 Task: Set a specific webpage as your homepage.
Action: Mouse moved to (1353, 30)
Screenshot: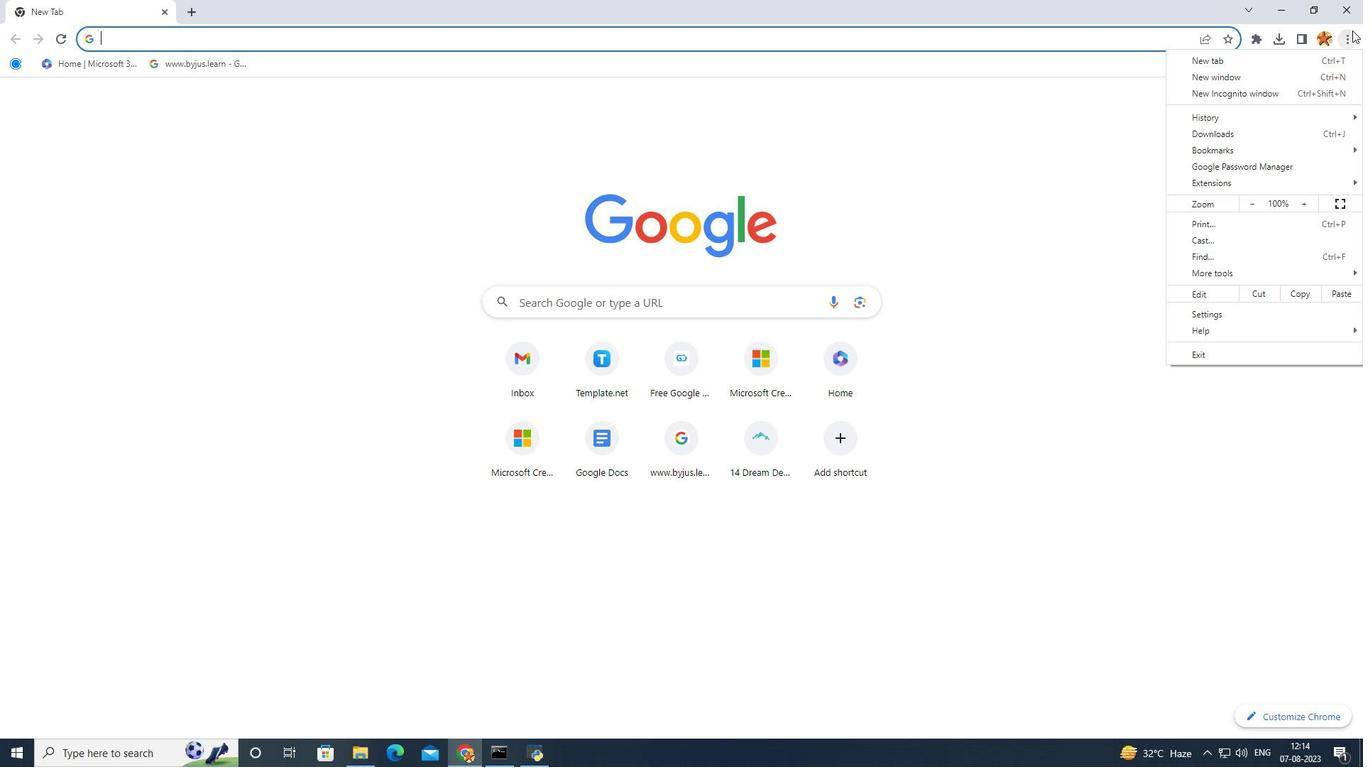 
Action: Mouse pressed left at (1353, 30)
Screenshot: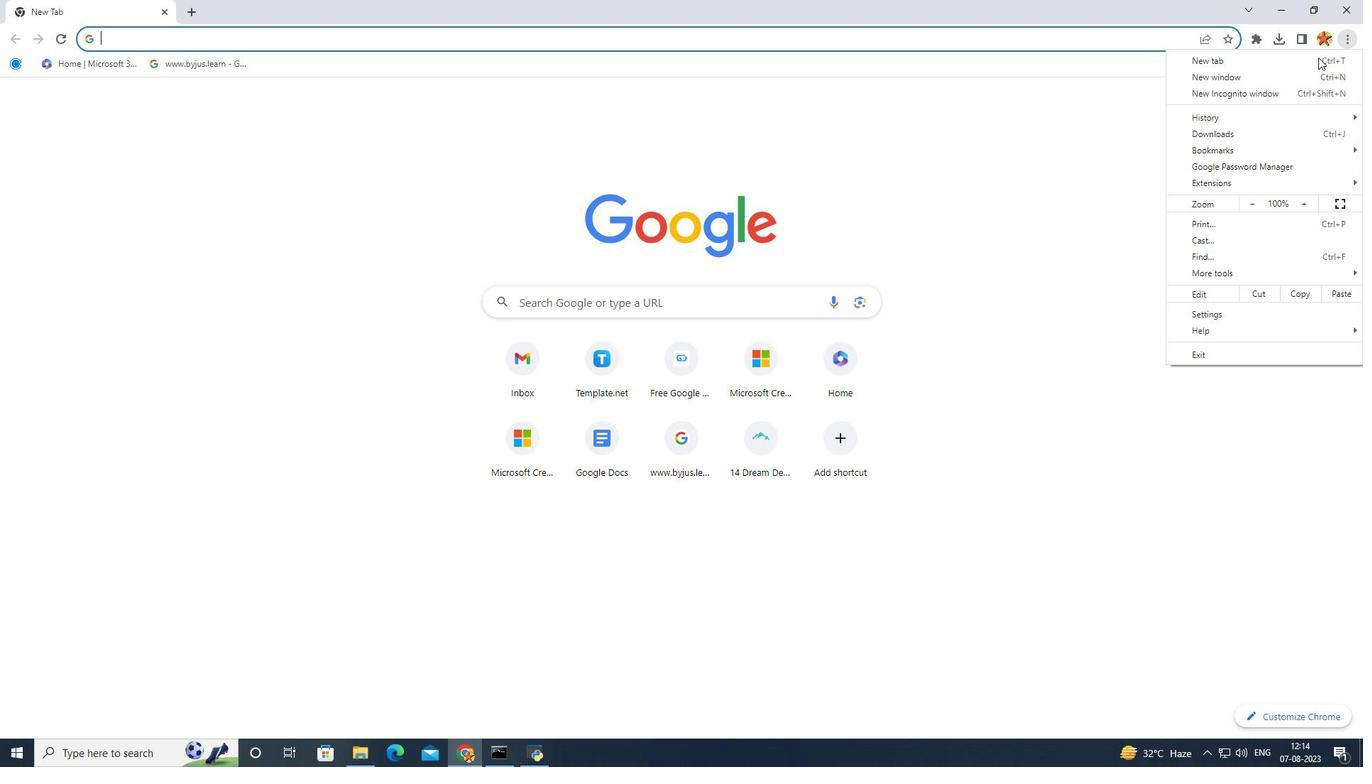 
Action: Mouse moved to (1179, 314)
Screenshot: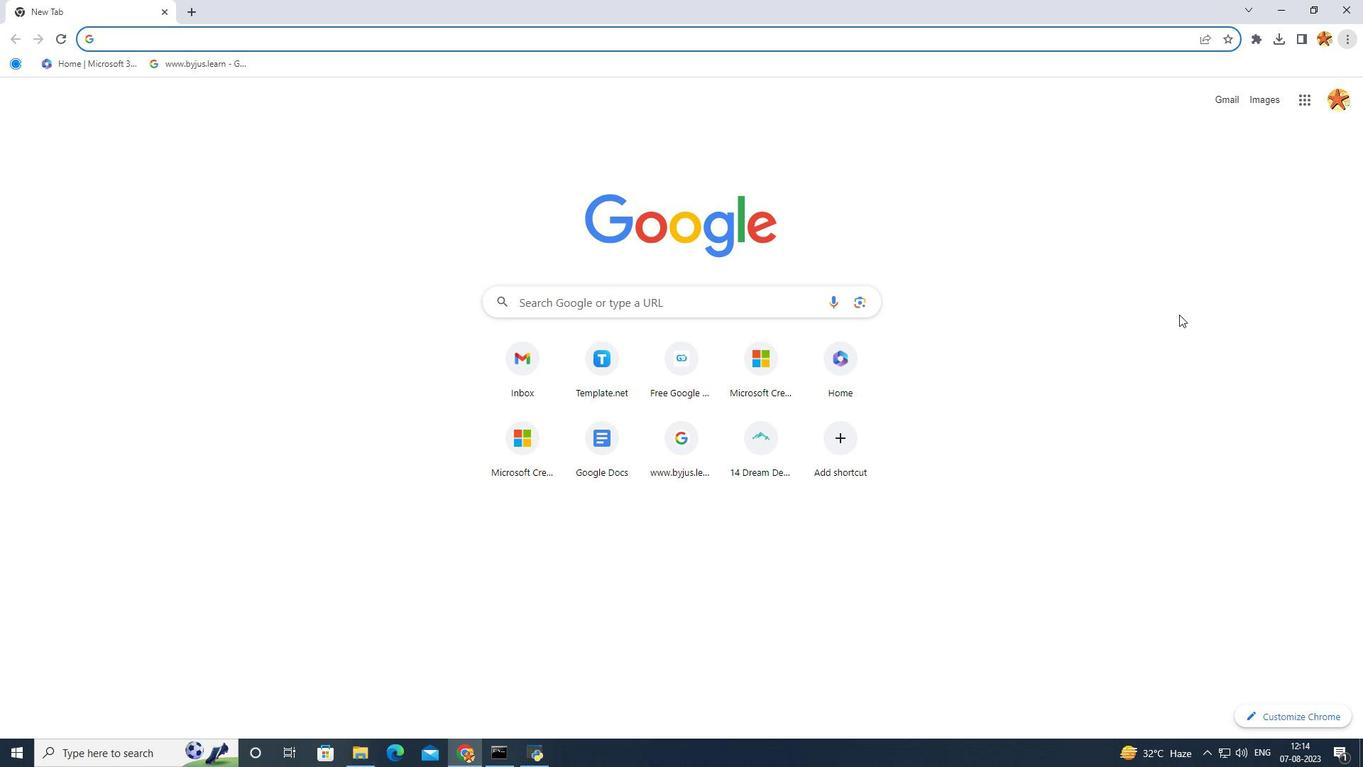 
Action: Mouse pressed left at (1179, 314)
Screenshot: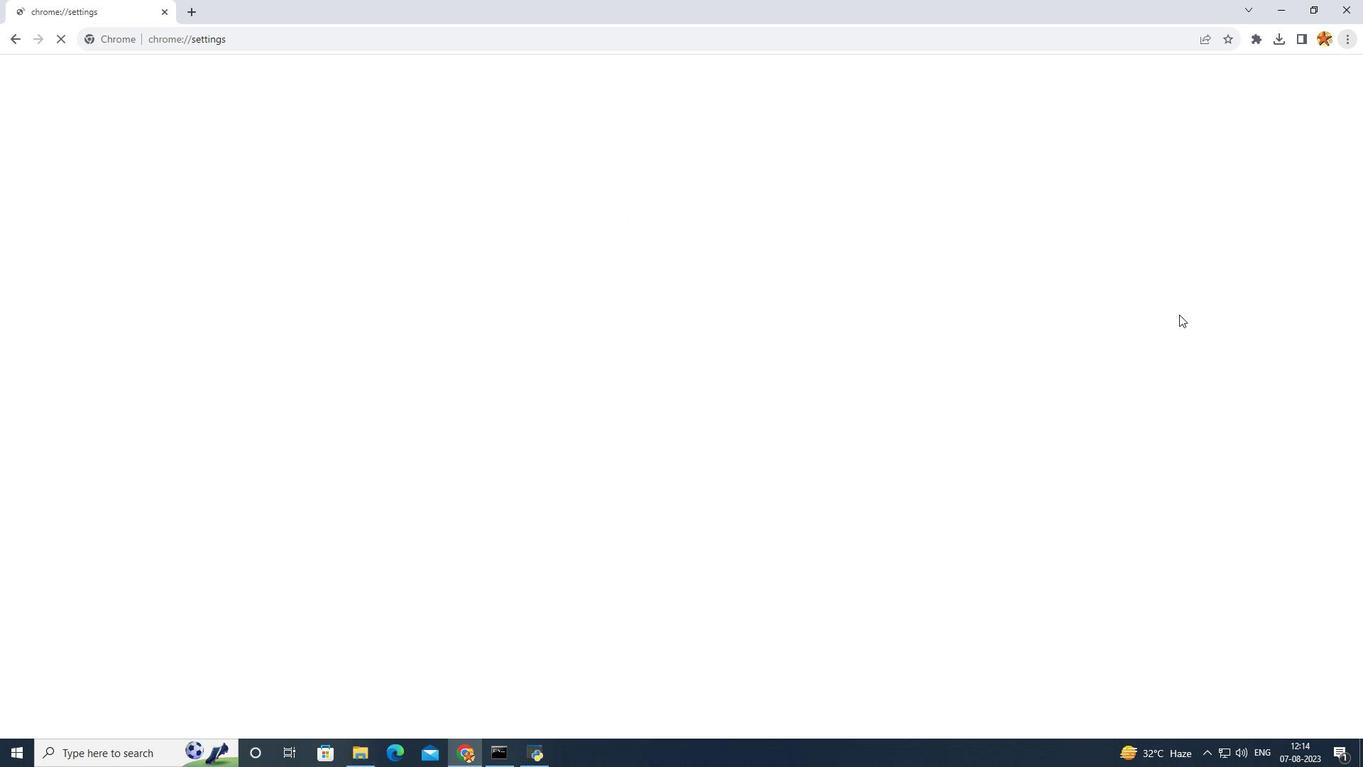 
Action: Mouse moved to (46, 310)
Screenshot: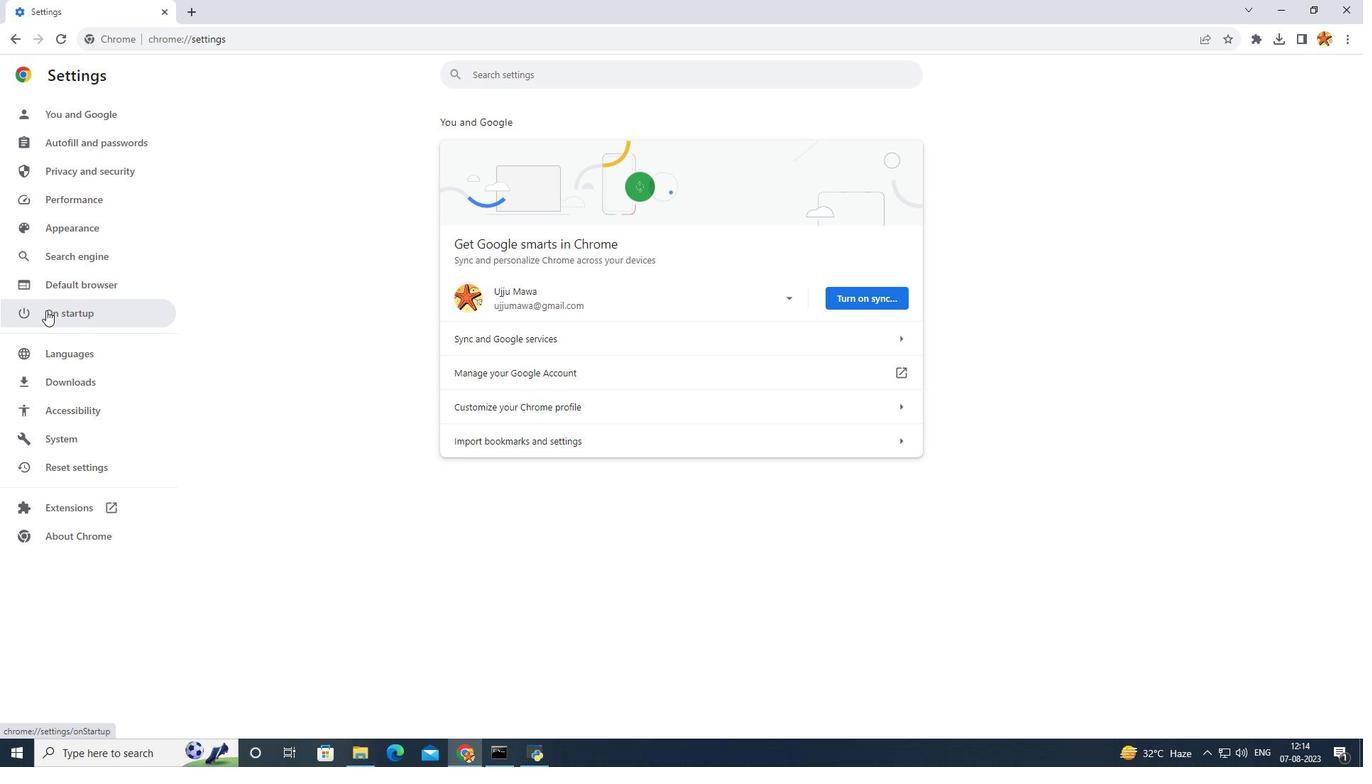 
Action: Mouse pressed left at (46, 310)
Screenshot: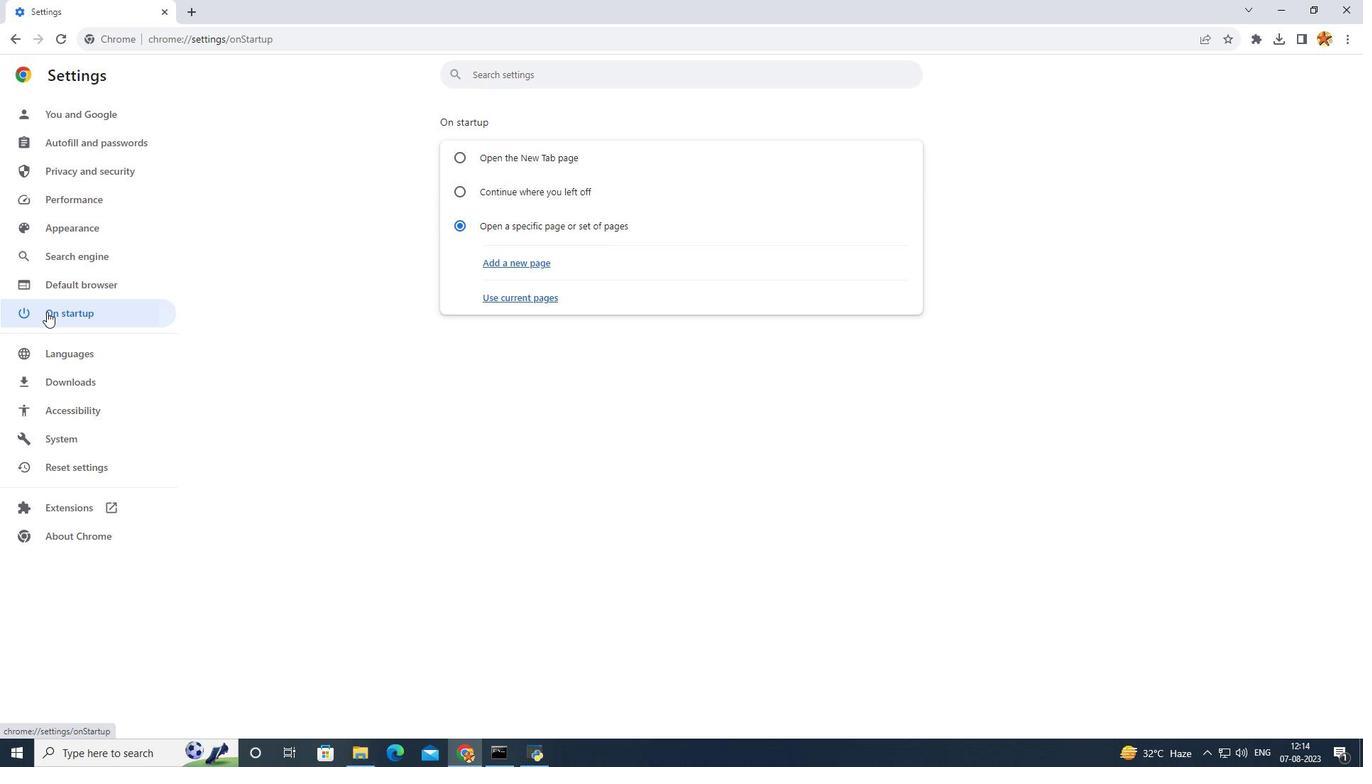 
Action: Mouse moved to (526, 265)
Screenshot: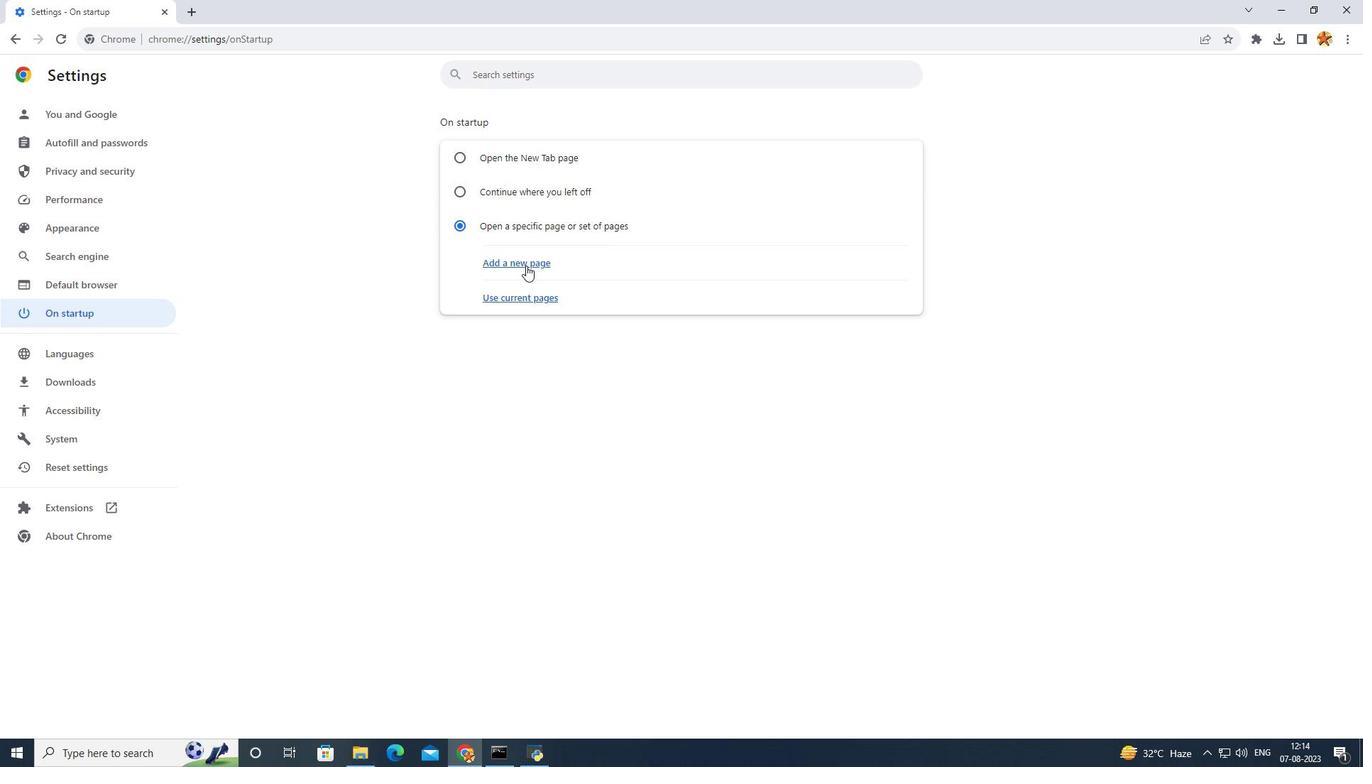 
Action: Mouse pressed left at (526, 265)
Screenshot: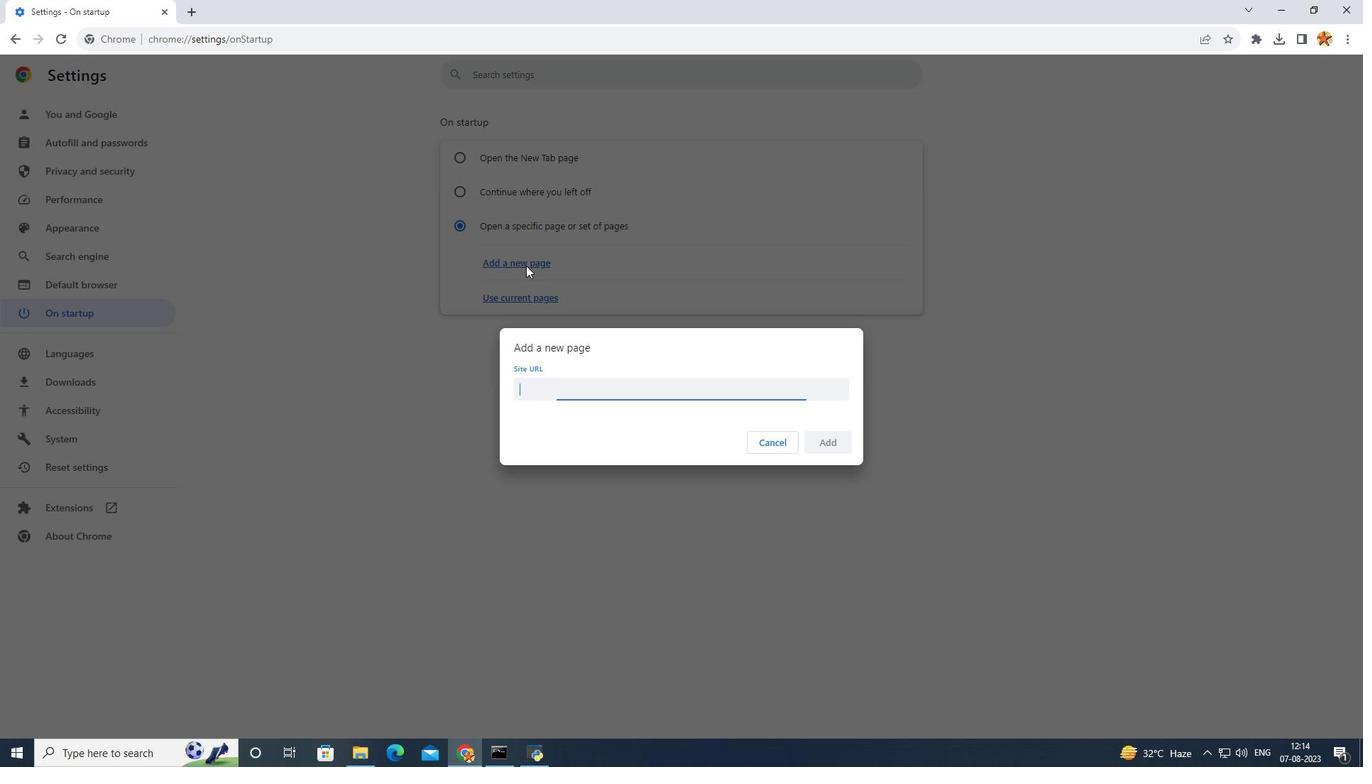 
Action: Mouse moved to (564, 388)
Screenshot: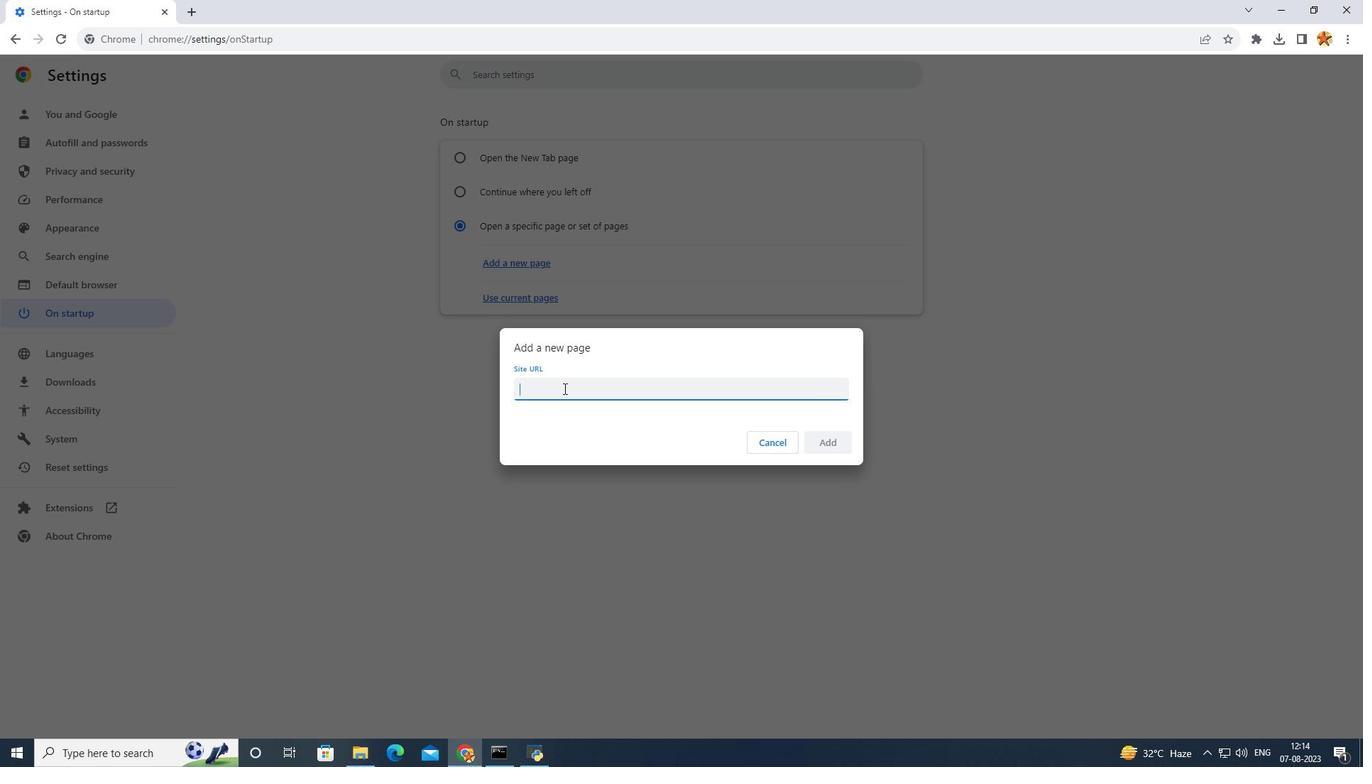 
Action: Key pressed www.excel365.com
Screenshot: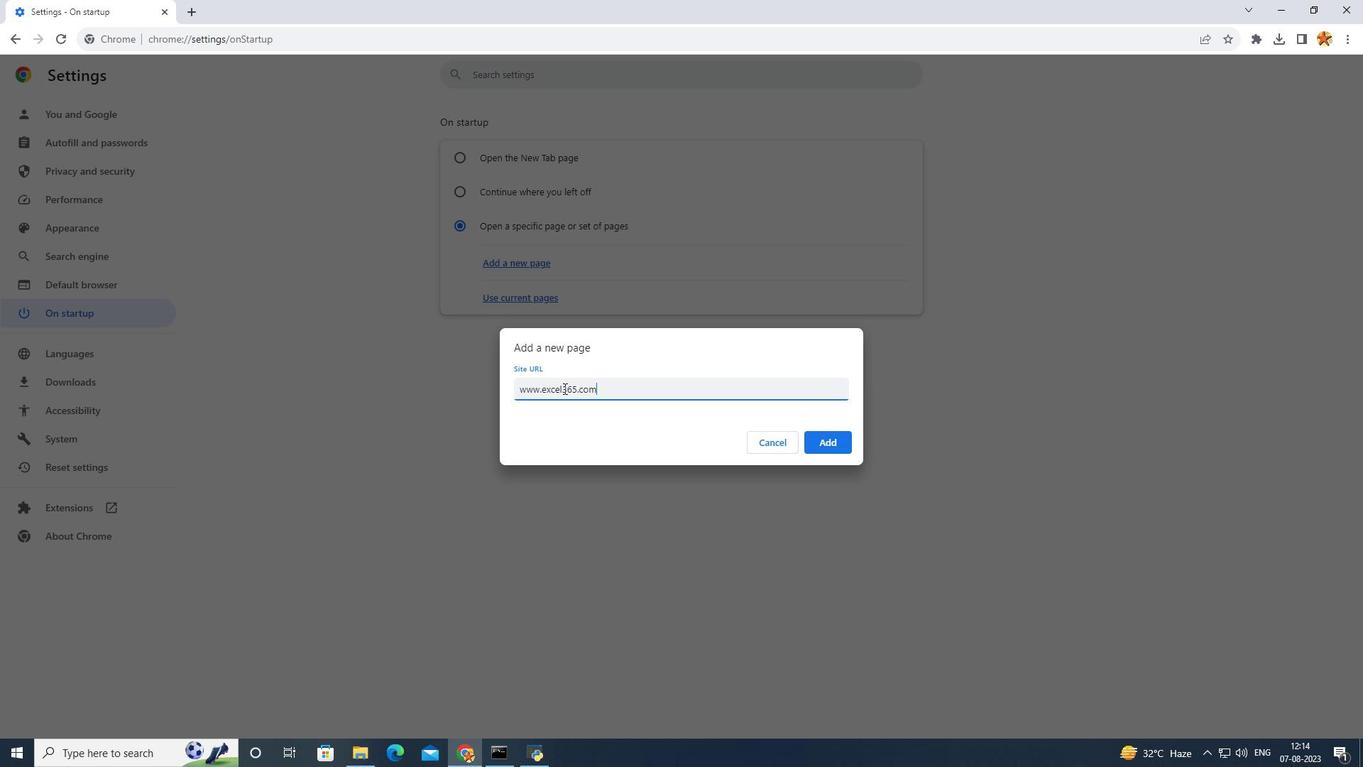
Action: Mouse moved to (816, 437)
Screenshot: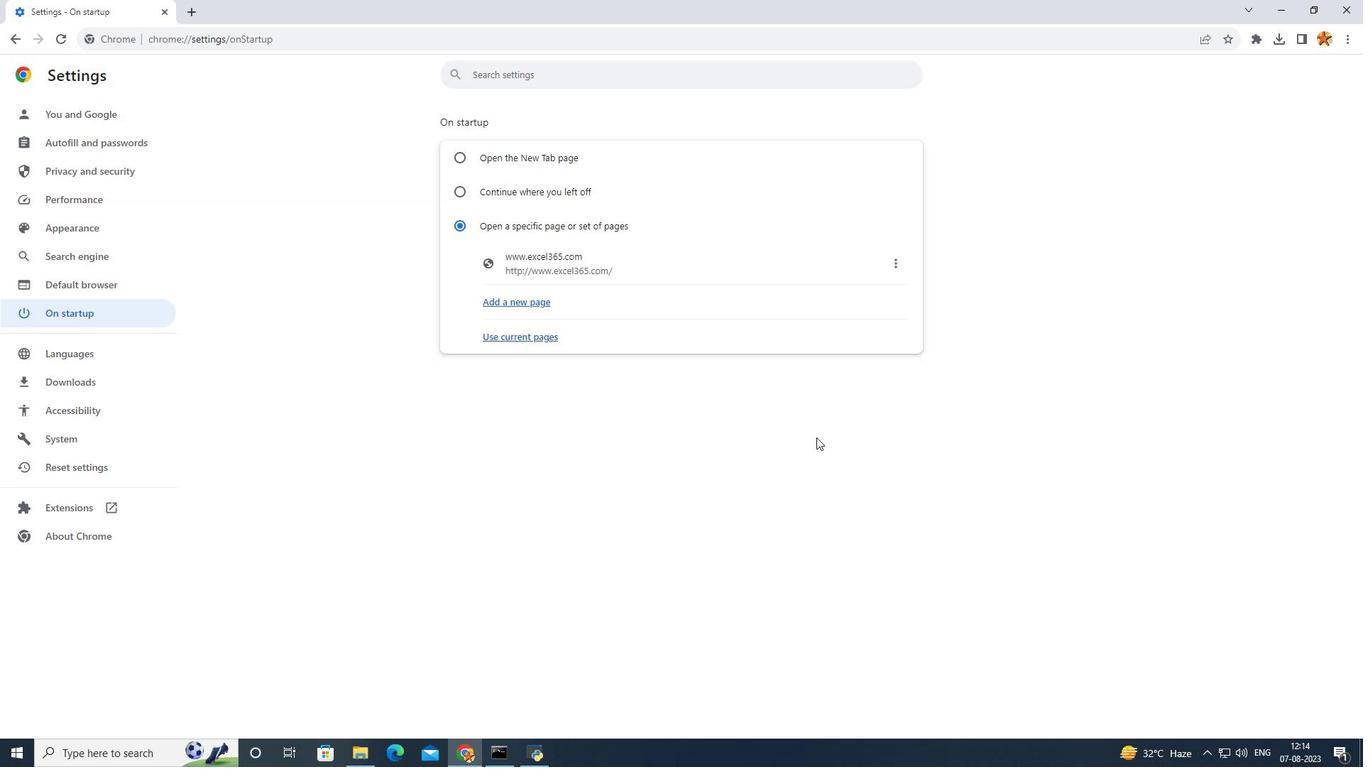
Action: Mouse pressed left at (816, 437)
Screenshot: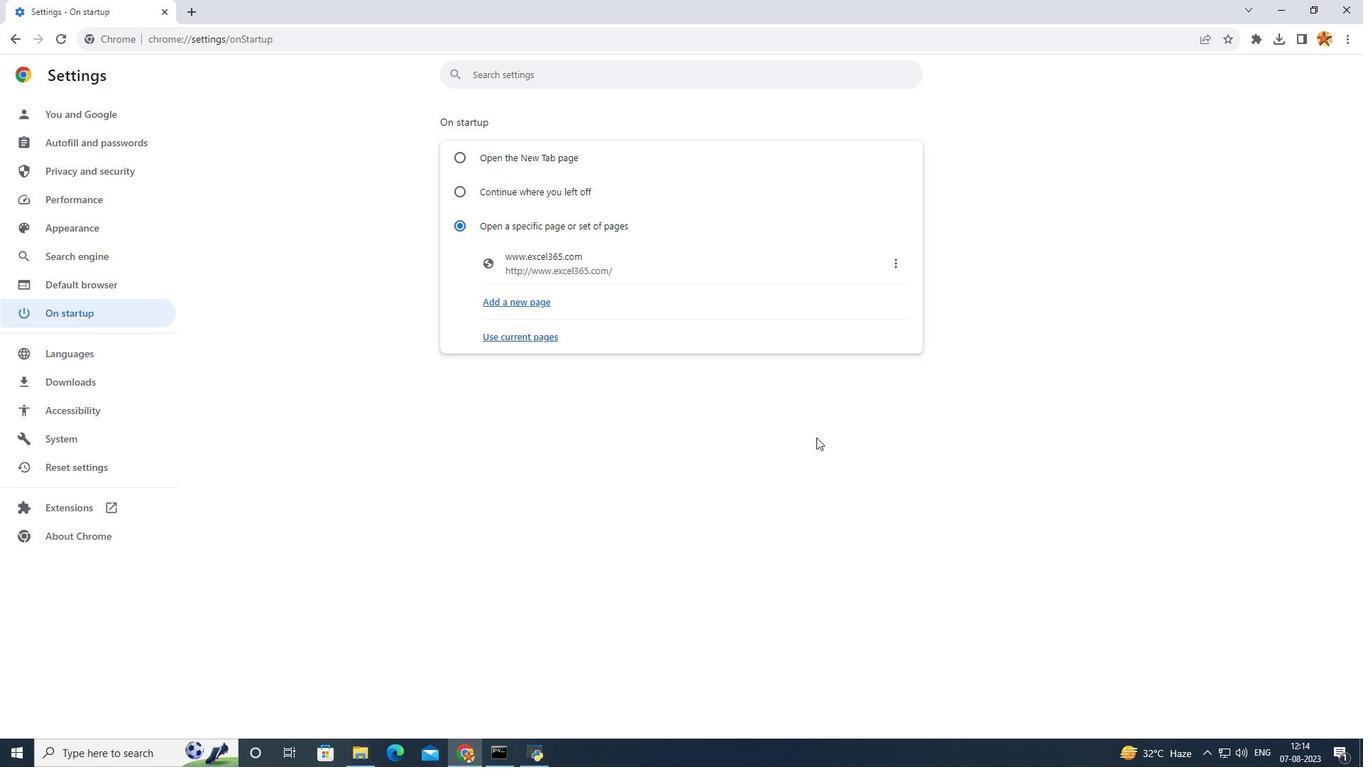 
Action: Mouse moved to (798, 421)
Screenshot: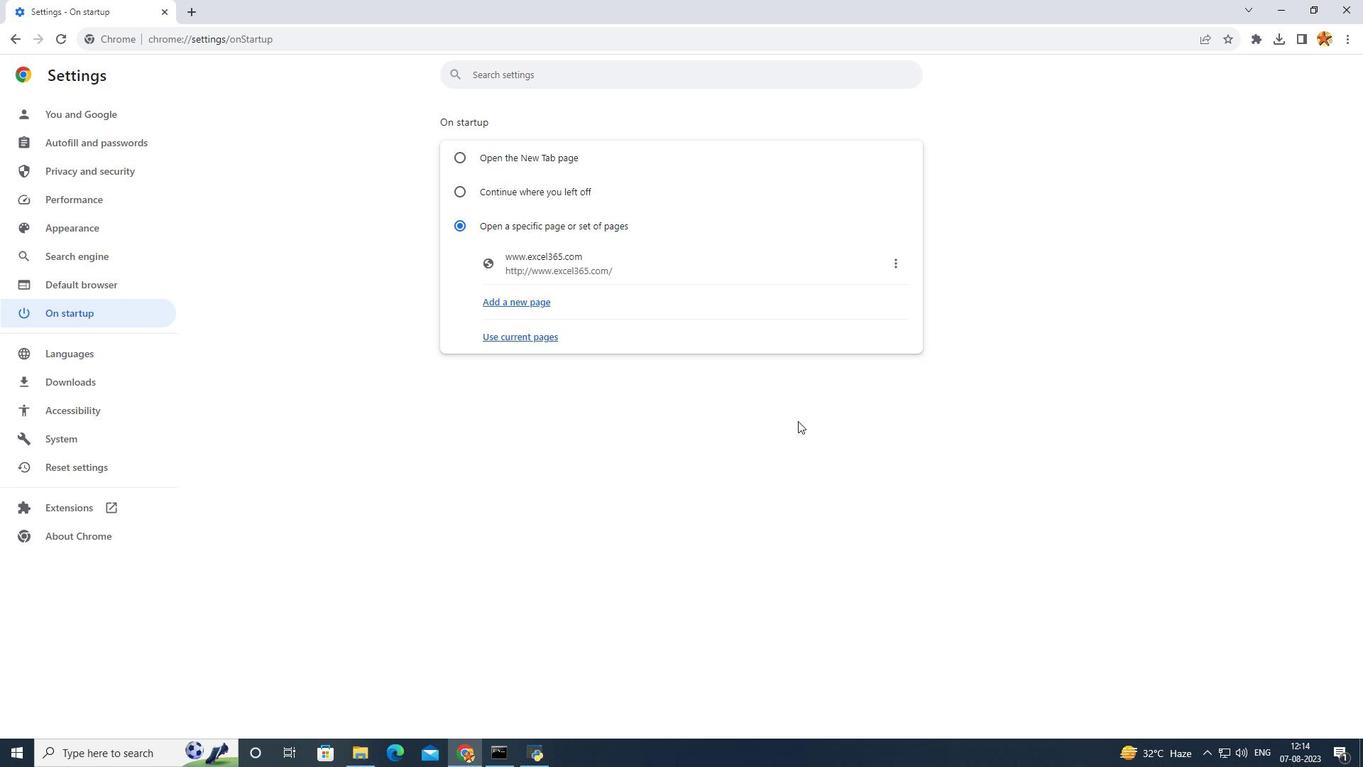 
